 Task: Add Modelo Negra 6 Pack Bottles to the cart.
Action: Mouse moved to (676, 247)
Screenshot: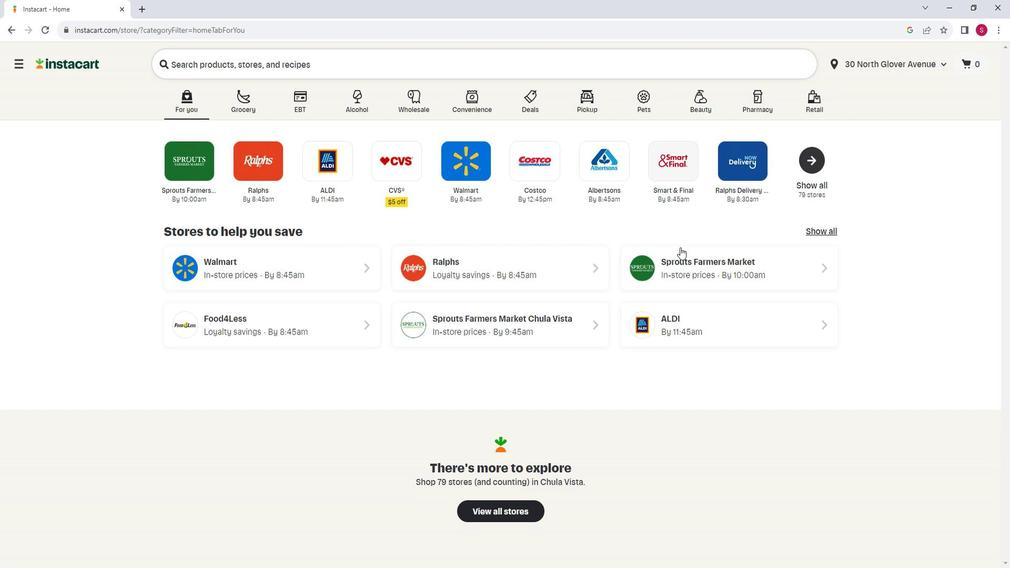 
Action: Mouse pressed left at (676, 247)
Screenshot: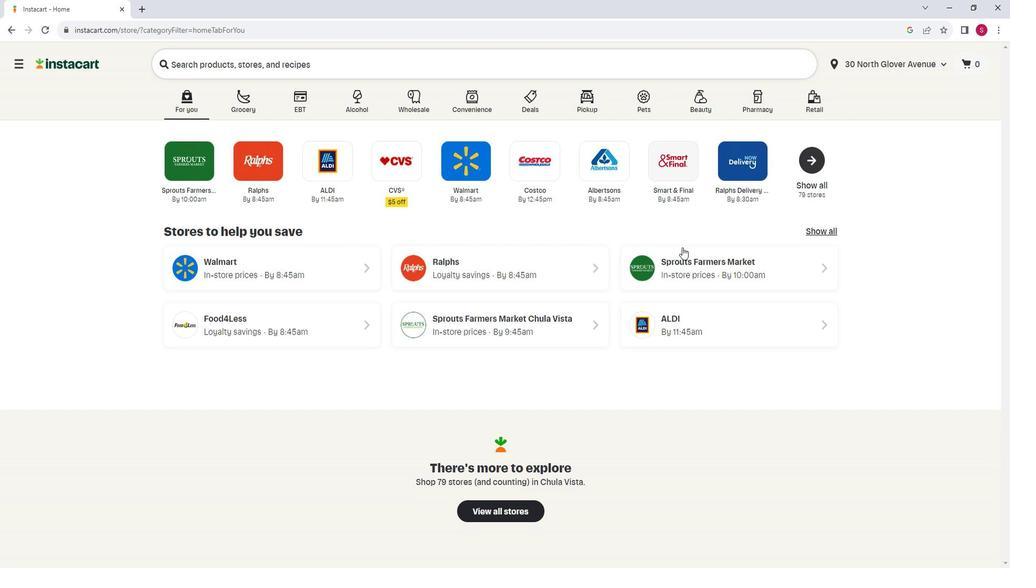 
Action: Mouse moved to (68, 361)
Screenshot: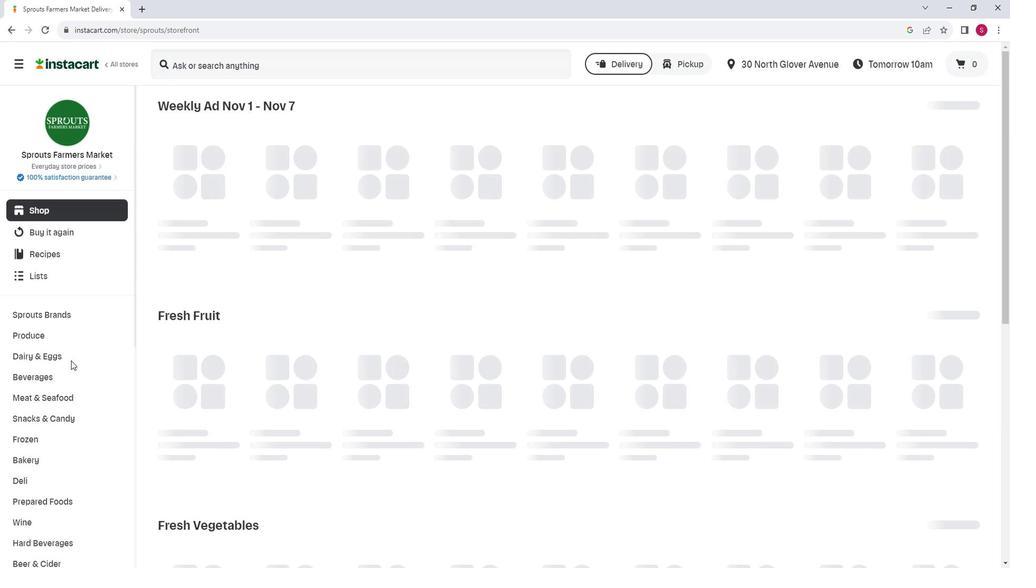 
Action: Mouse scrolled (68, 361) with delta (0, 0)
Screenshot: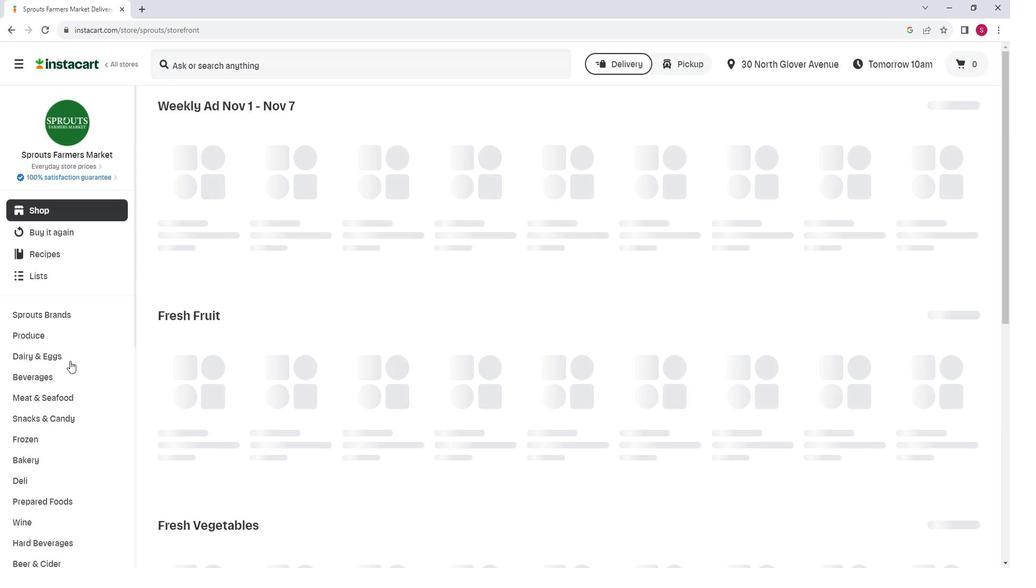 
Action: Mouse moved to (50, 511)
Screenshot: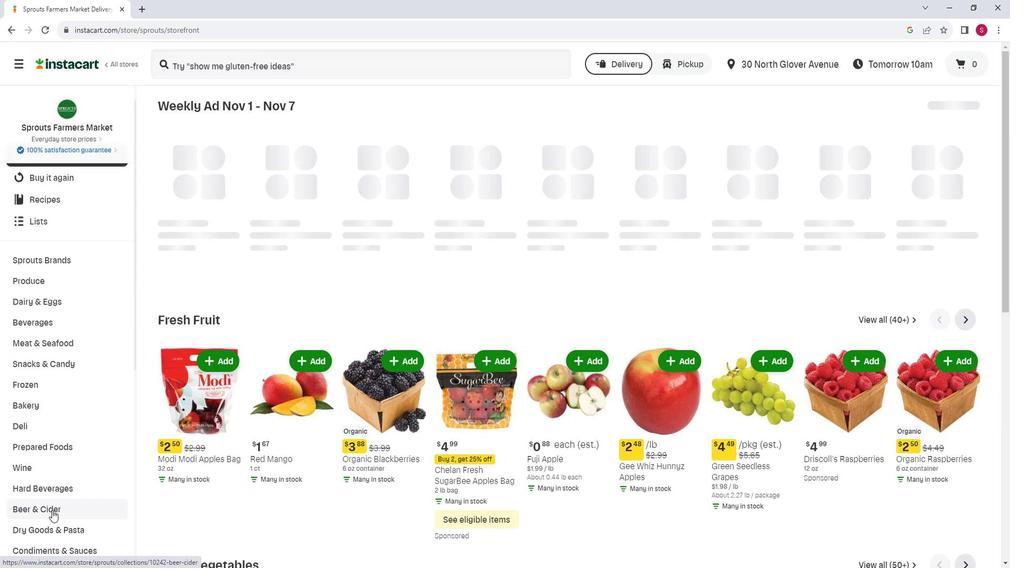 
Action: Mouse pressed left at (50, 511)
Screenshot: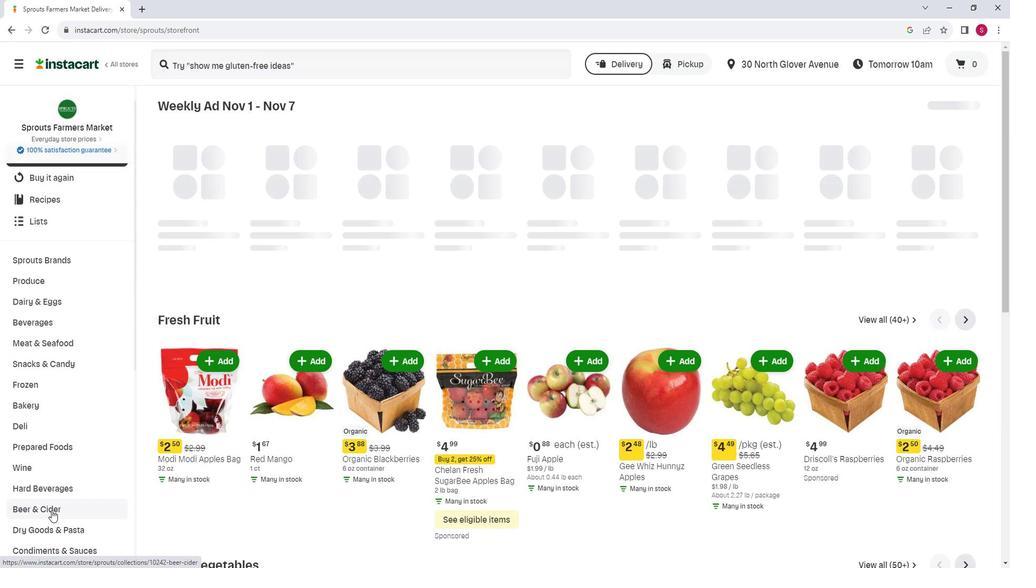 
Action: Mouse moved to (320, 141)
Screenshot: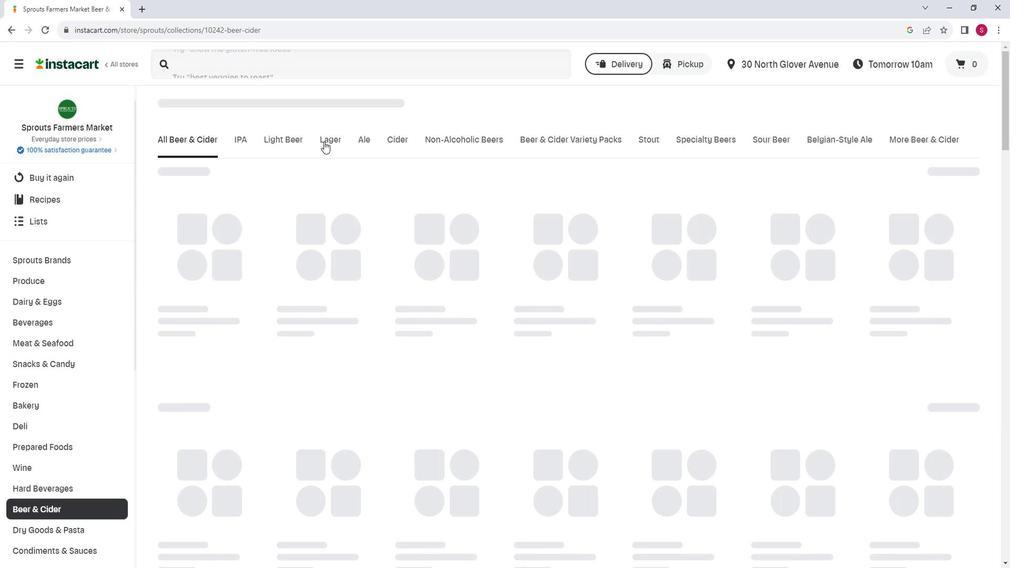 
Action: Mouse pressed left at (320, 141)
Screenshot: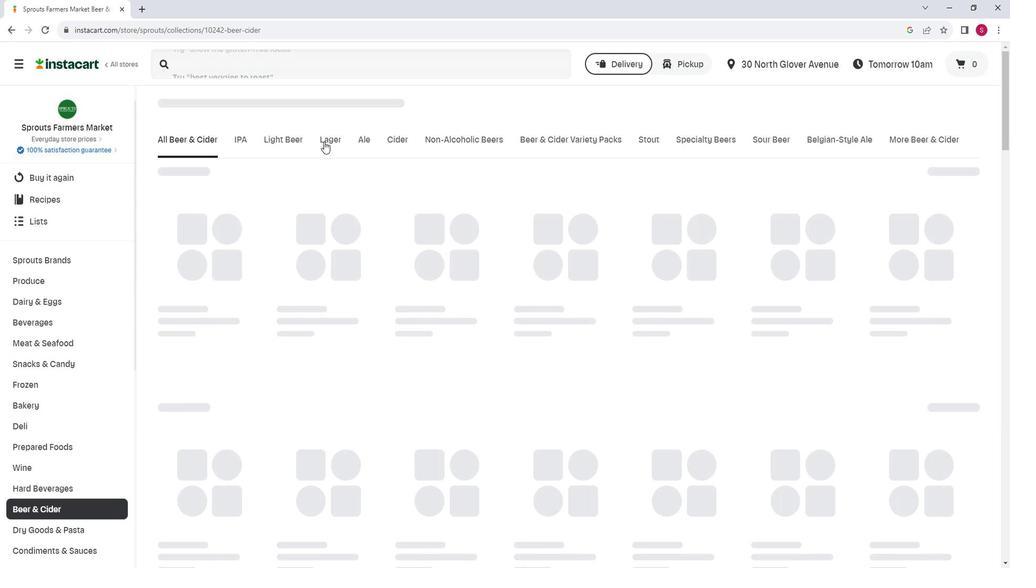 
Action: Mouse moved to (472, 237)
Screenshot: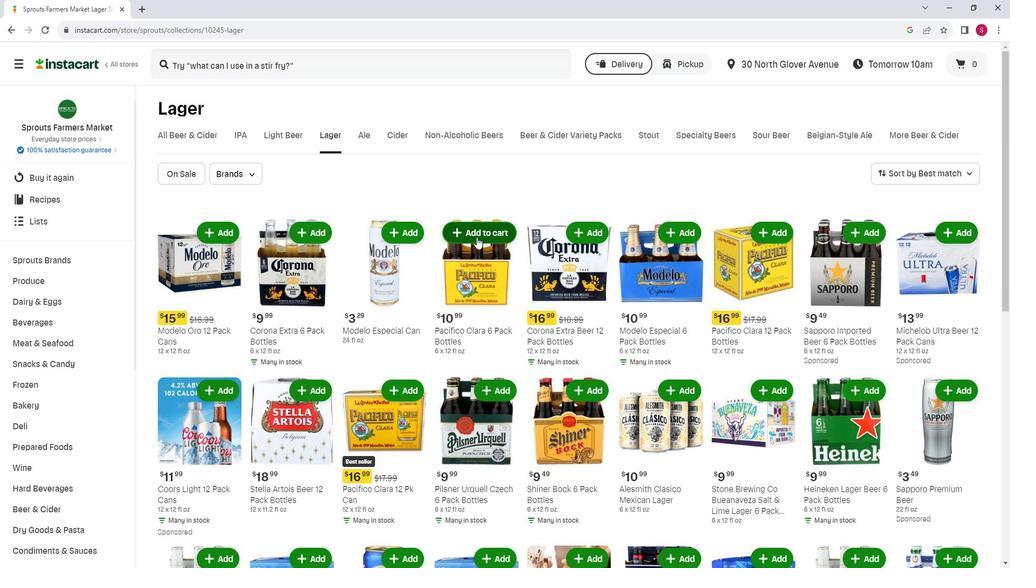 
Action: Mouse scrolled (472, 236) with delta (0, 0)
Screenshot: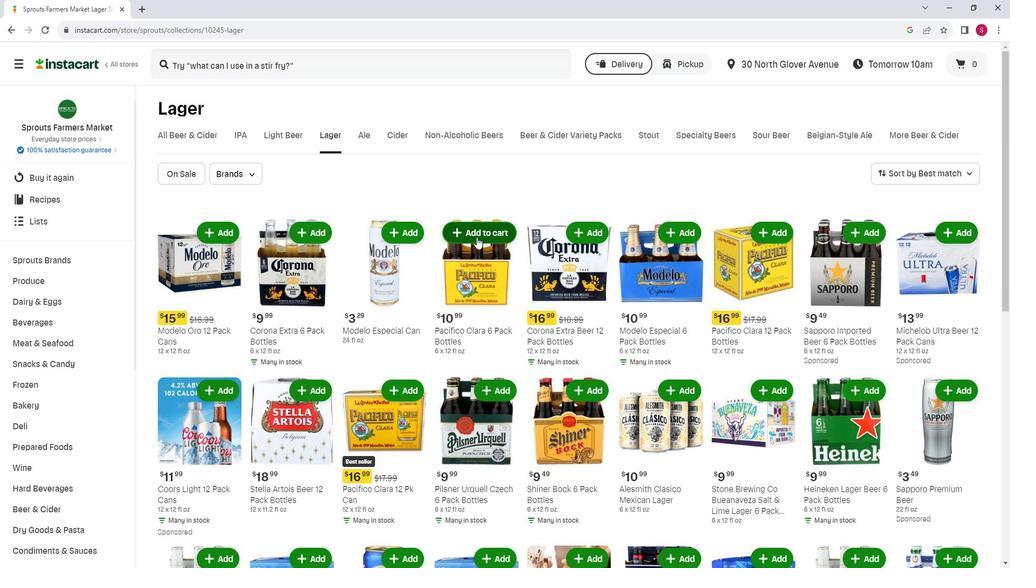 
Action: Mouse scrolled (472, 236) with delta (0, 0)
Screenshot: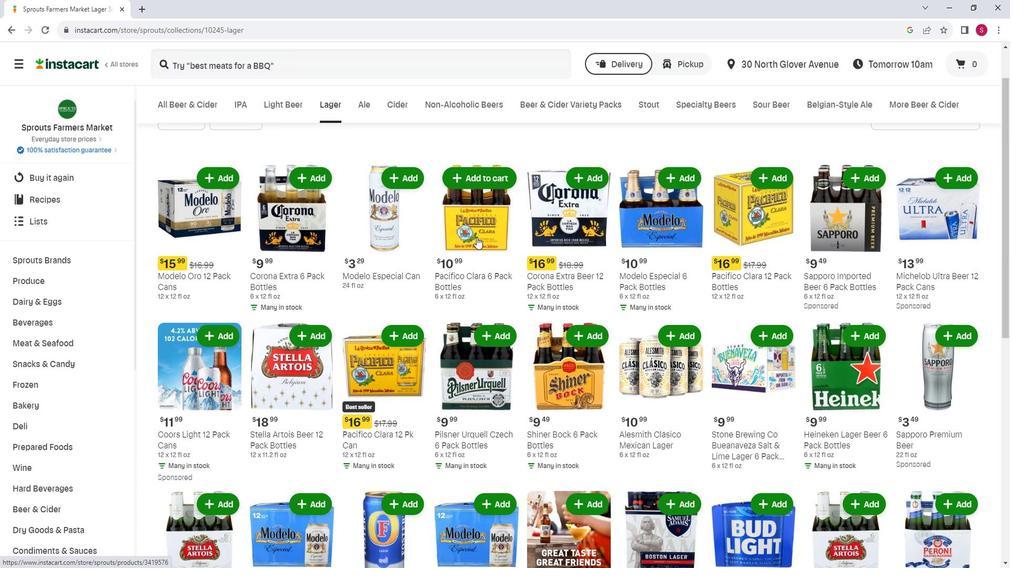 
Action: Mouse moved to (473, 236)
Screenshot: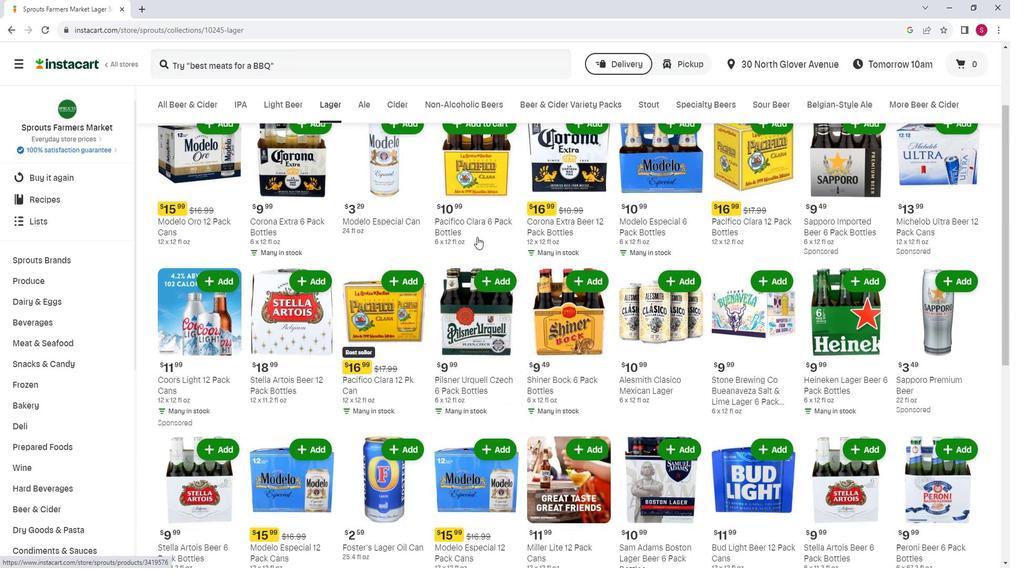 
Action: Mouse scrolled (473, 236) with delta (0, 0)
Screenshot: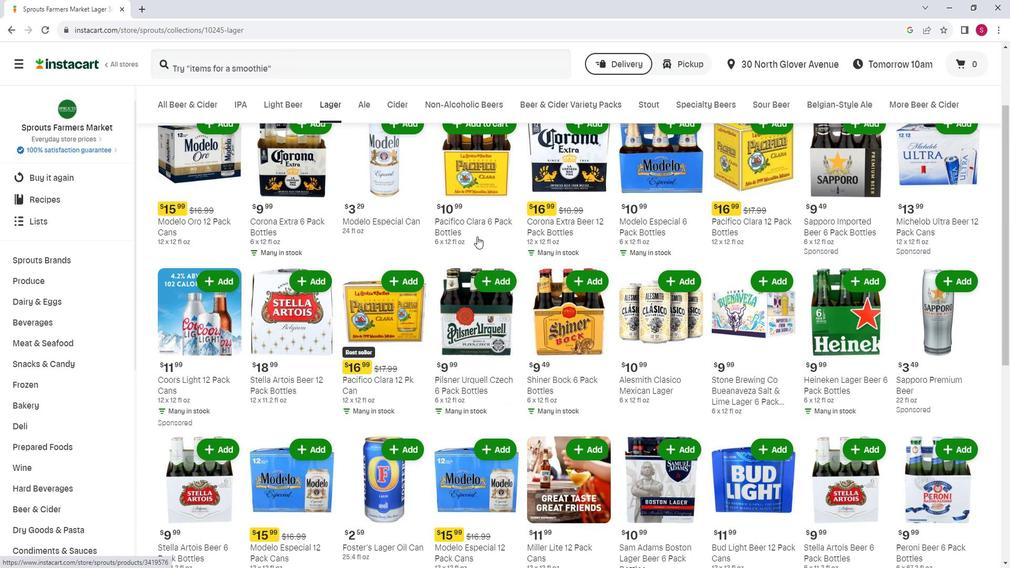 
Action: Mouse scrolled (473, 236) with delta (0, 0)
Screenshot: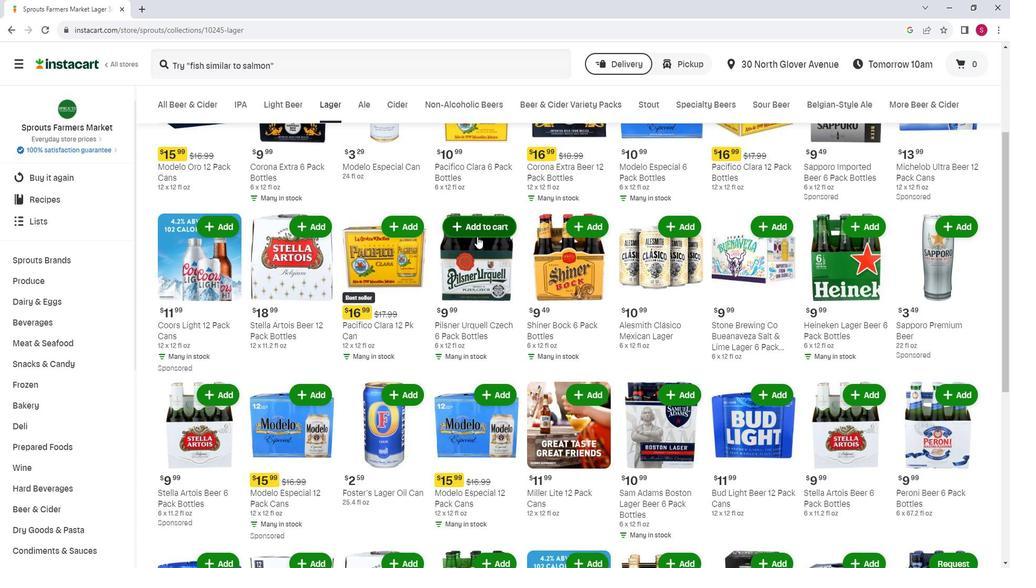 
Action: Mouse scrolled (473, 236) with delta (0, 0)
Screenshot: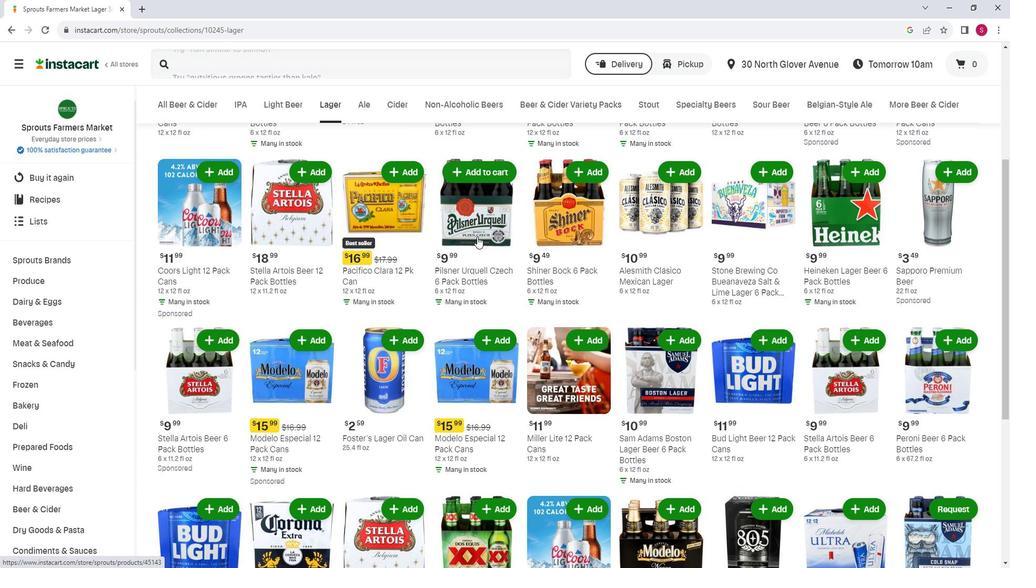 
Action: Mouse scrolled (473, 236) with delta (0, 0)
Screenshot: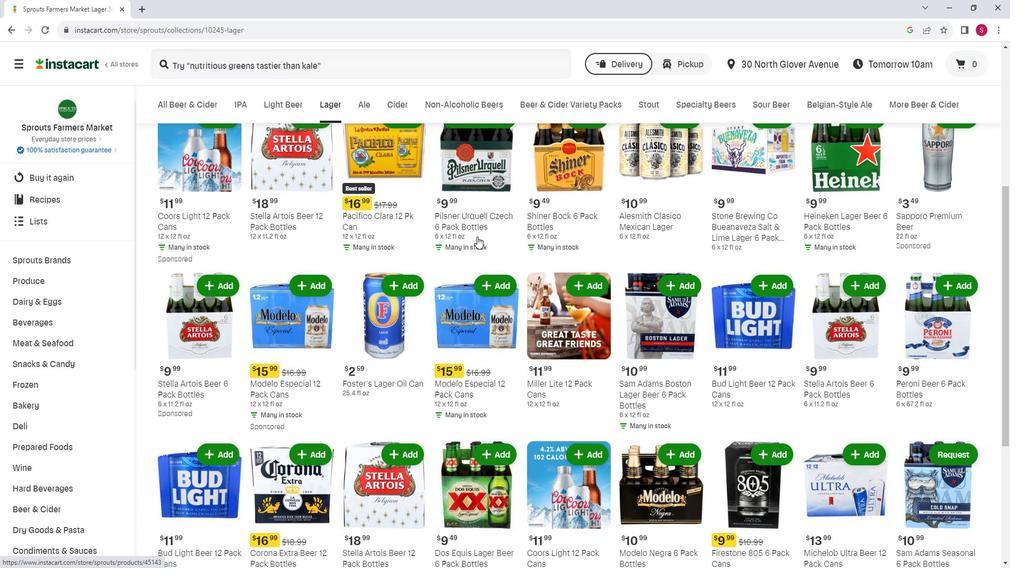 
Action: Mouse scrolled (473, 236) with delta (0, 0)
Screenshot: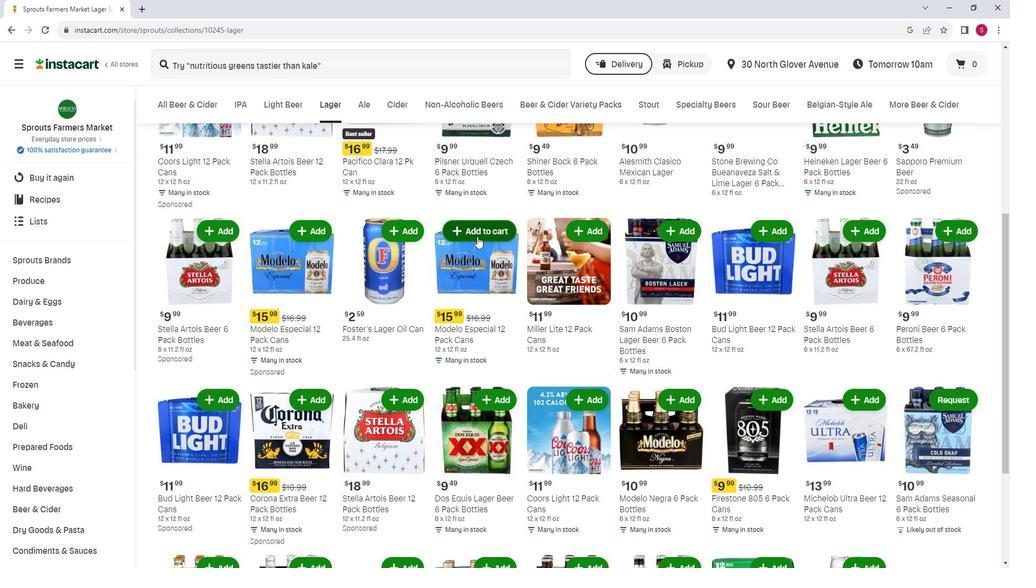 
Action: Mouse moved to (671, 345)
Screenshot: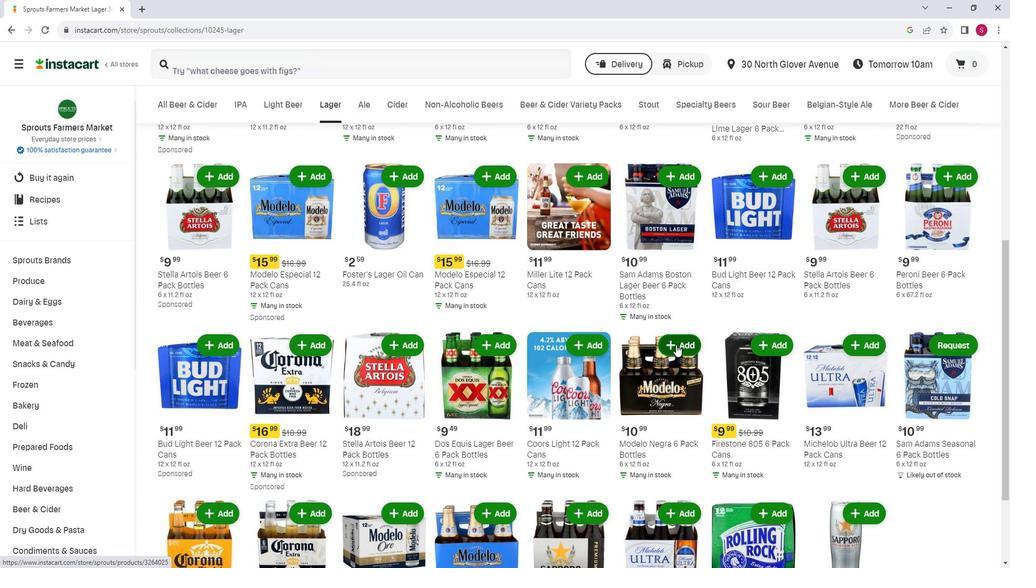 
Action: Mouse pressed left at (671, 345)
Screenshot: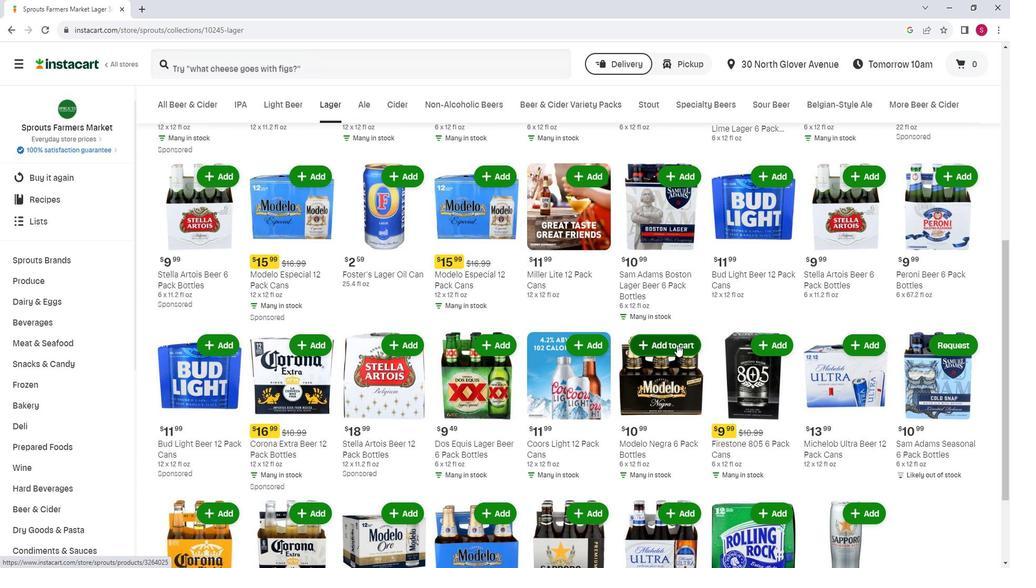 
Action: Mouse moved to (681, 308)
Screenshot: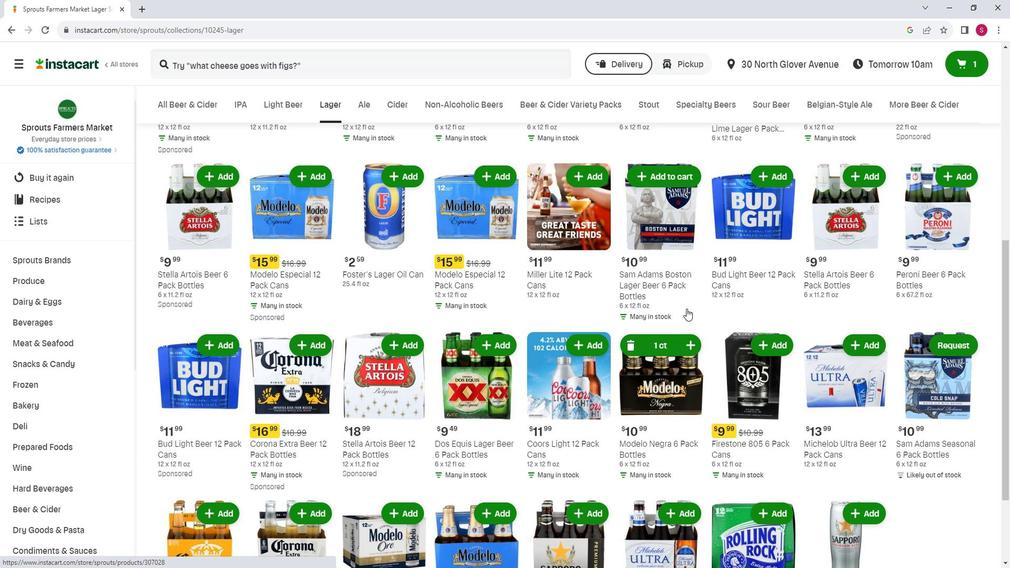 
